 Task: Sort the products in the category "Danishes" by unit price (low first).
Action: Mouse moved to (21, 75)
Screenshot: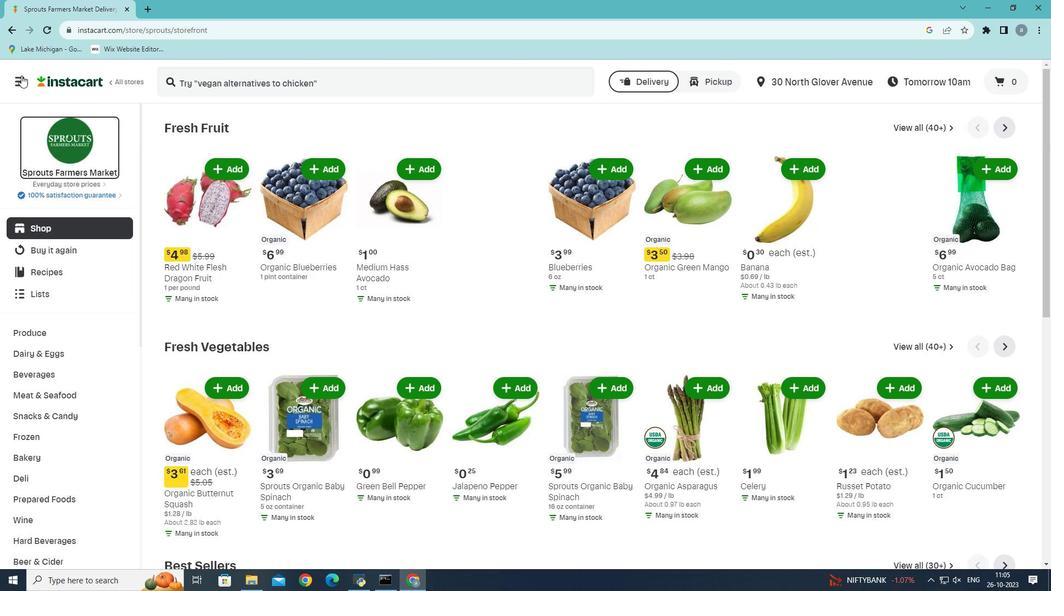 
Action: Mouse pressed left at (21, 75)
Screenshot: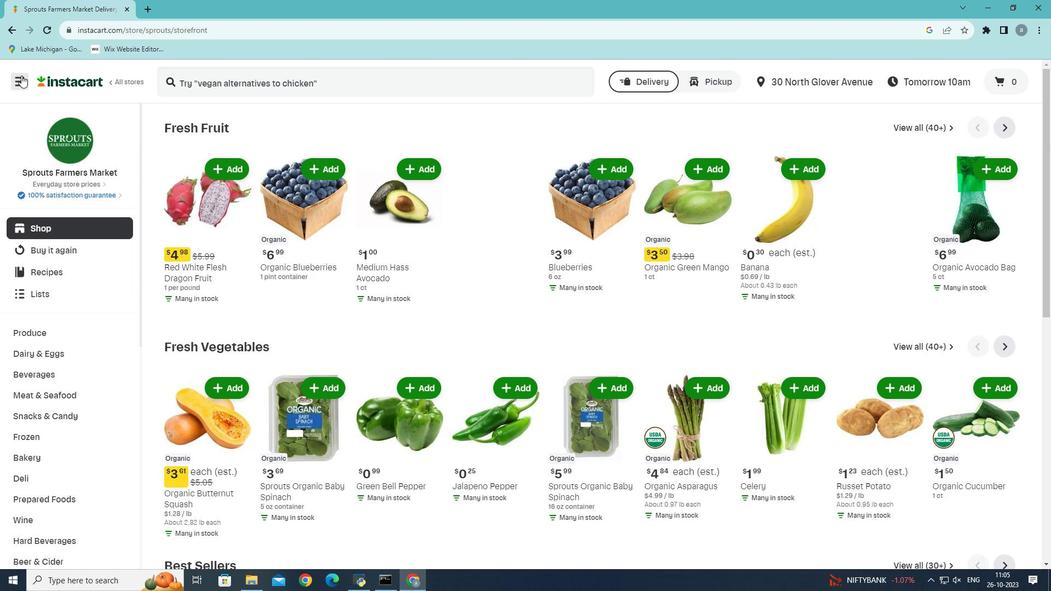 
Action: Mouse moved to (61, 315)
Screenshot: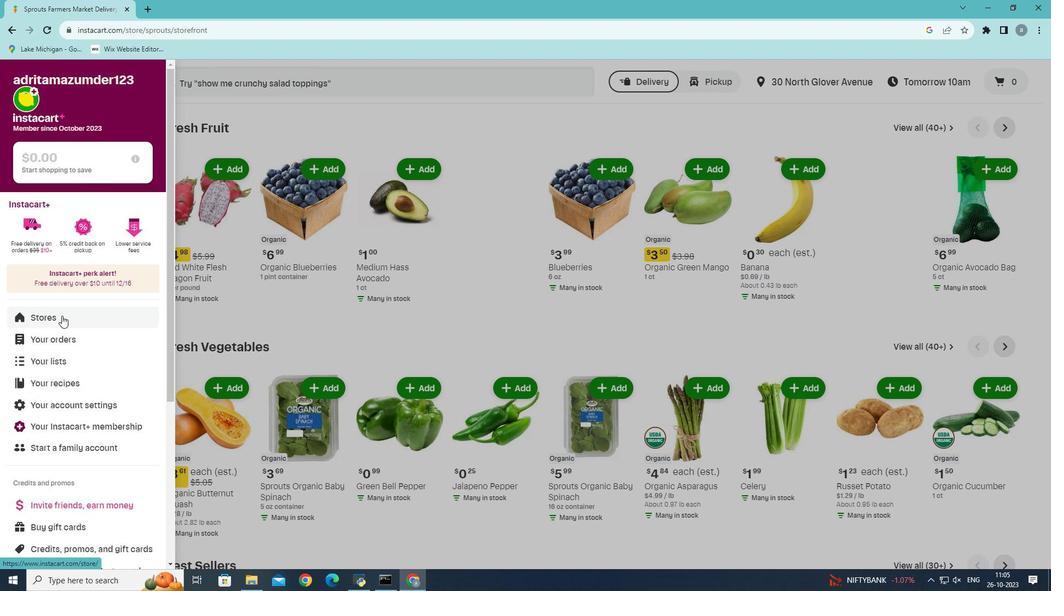 
Action: Mouse pressed left at (61, 315)
Screenshot: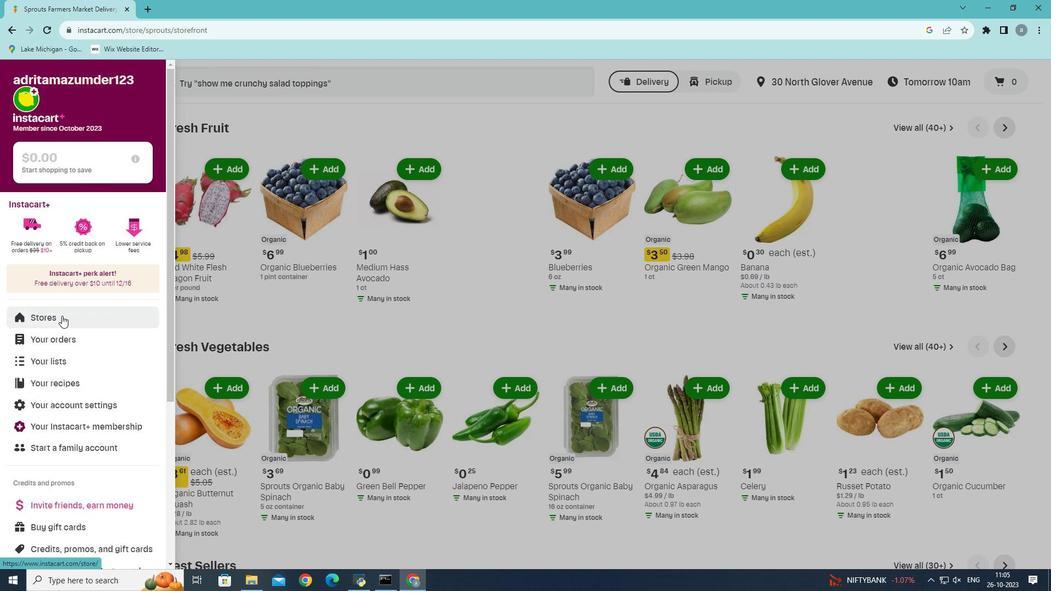 
Action: Mouse moved to (250, 127)
Screenshot: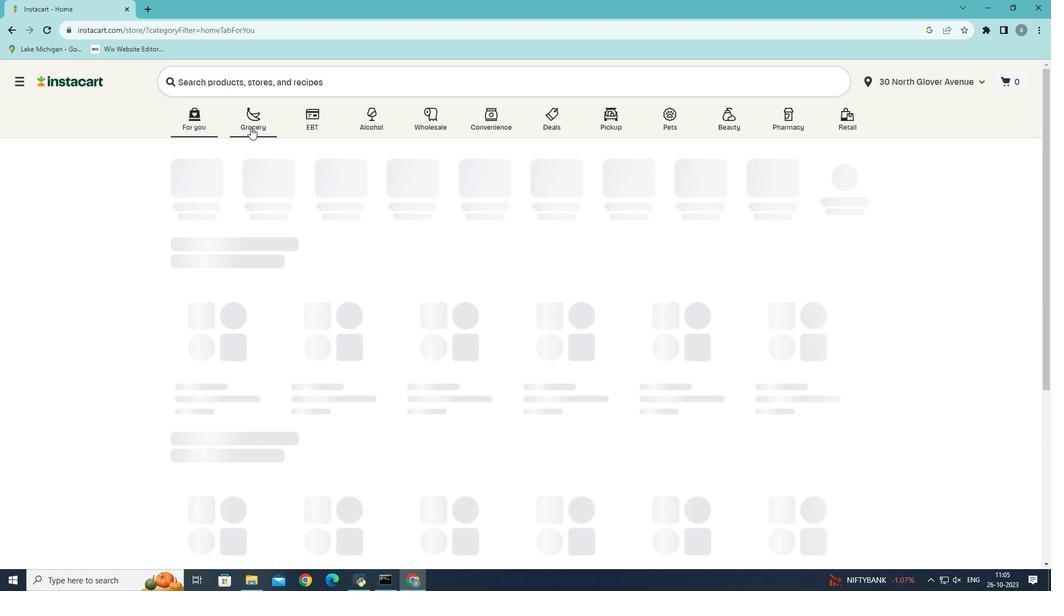 
Action: Mouse pressed left at (250, 127)
Screenshot: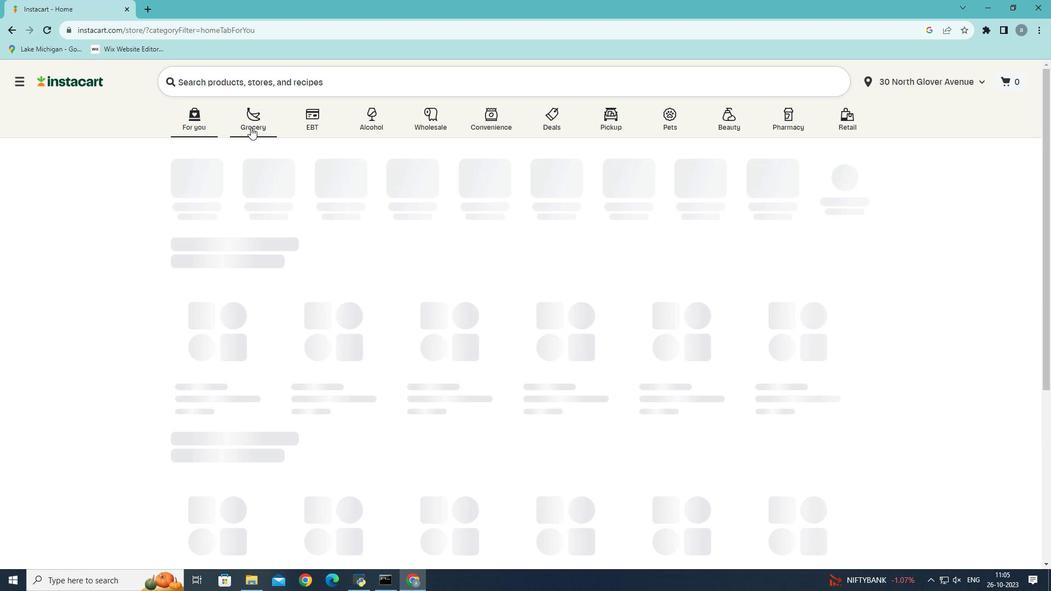 
Action: Mouse moved to (231, 320)
Screenshot: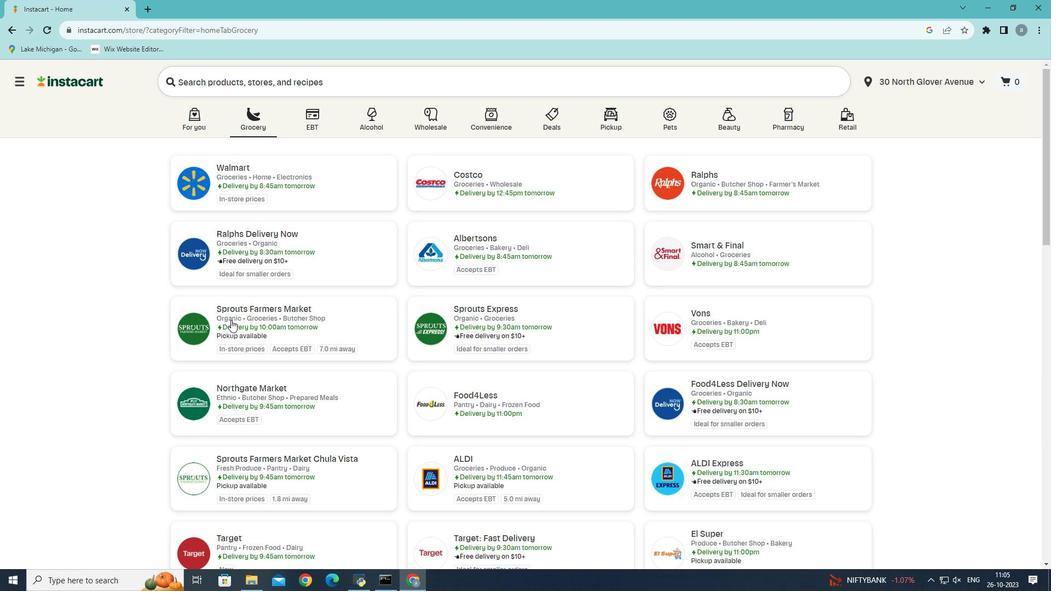 
Action: Mouse pressed left at (231, 320)
Screenshot: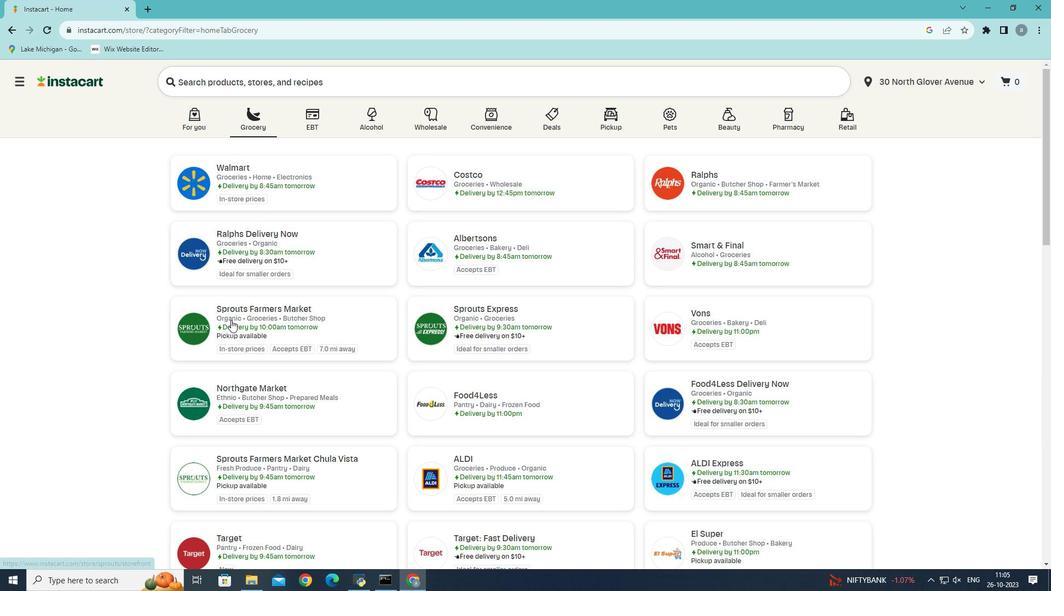 
Action: Mouse moved to (33, 462)
Screenshot: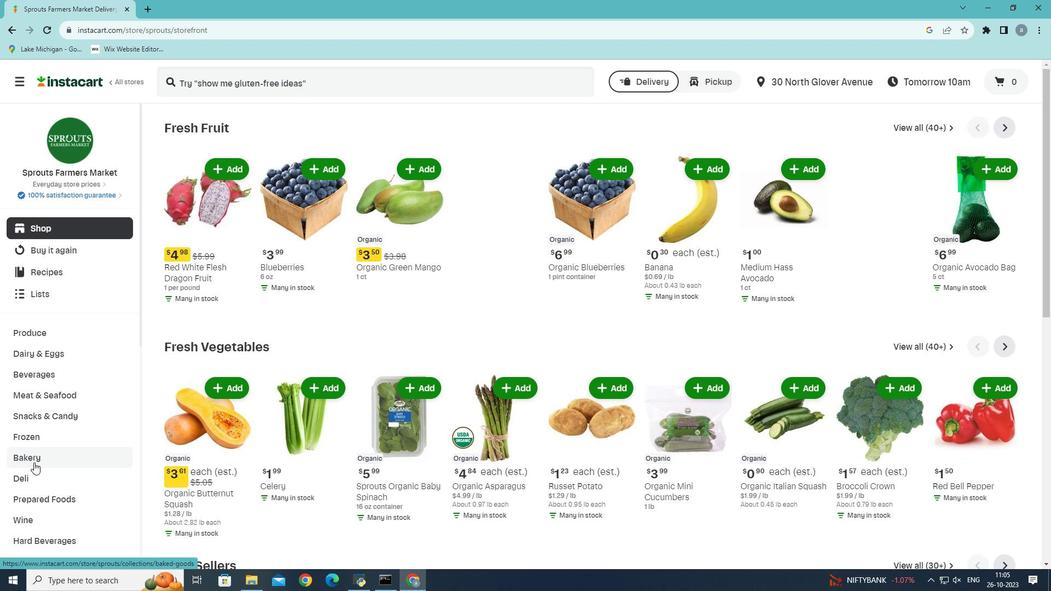 
Action: Mouse pressed left at (33, 462)
Screenshot: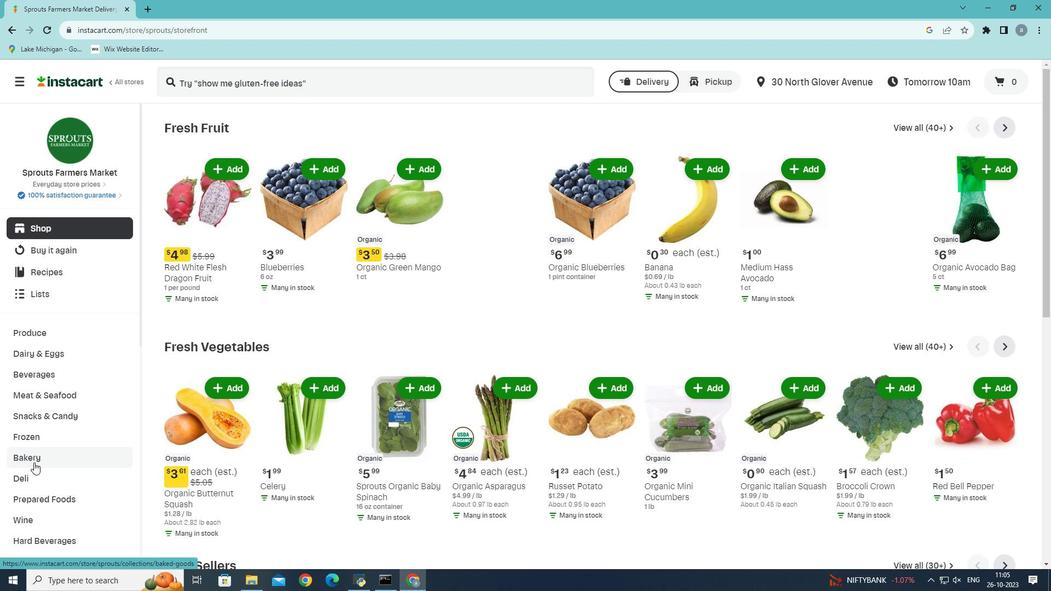 
Action: Mouse moved to (647, 152)
Screenshot: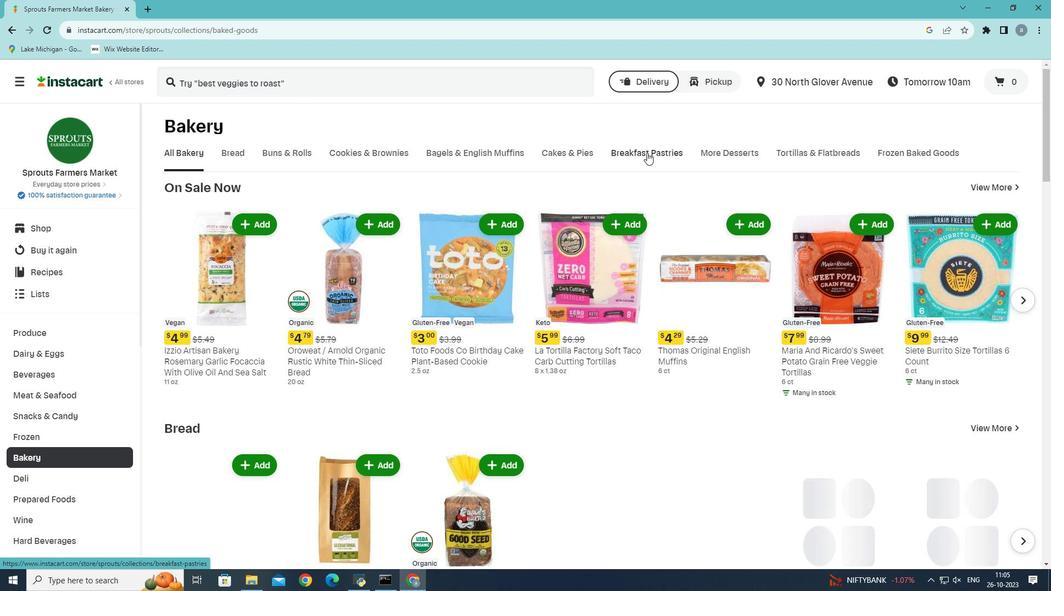 
Action: Mouse pressed left at (647, 152)
Screenshot: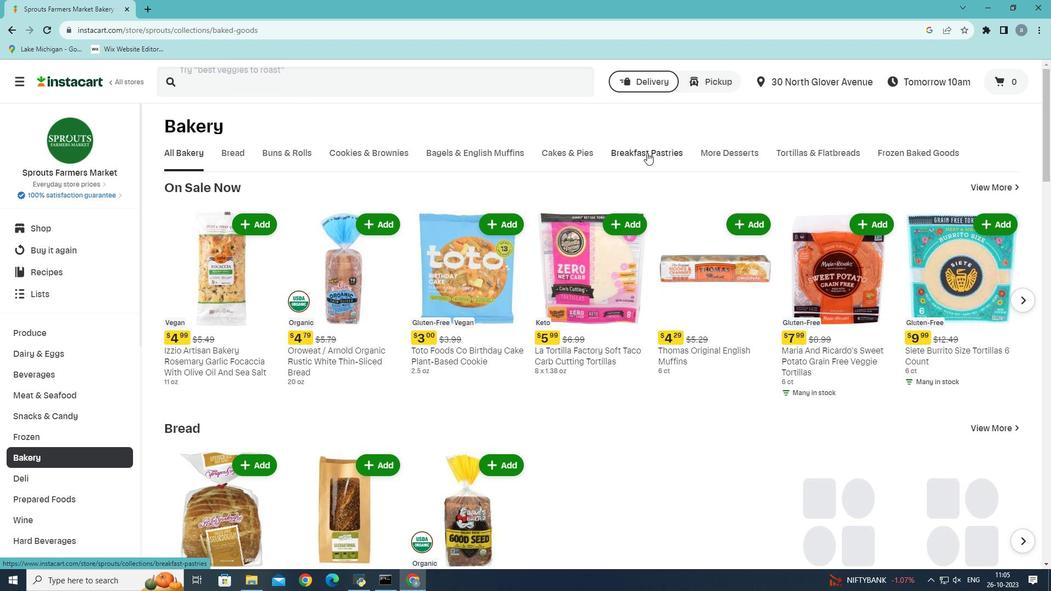 
Action: Mouse moved to (1005, 244)
Screenshot: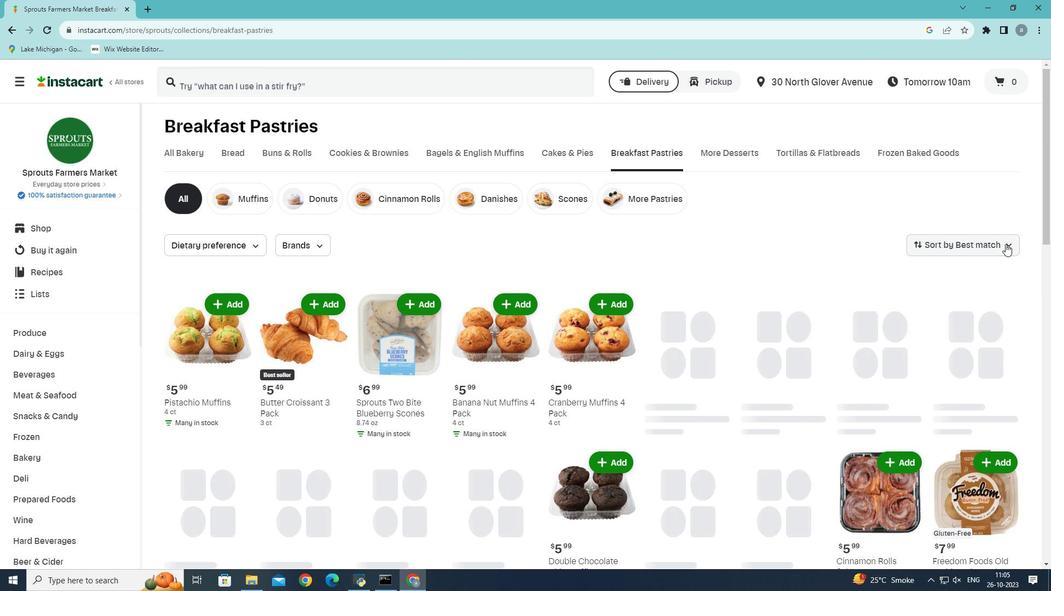
Action: Mouse pressed left at (1005, 244)
Screenshot: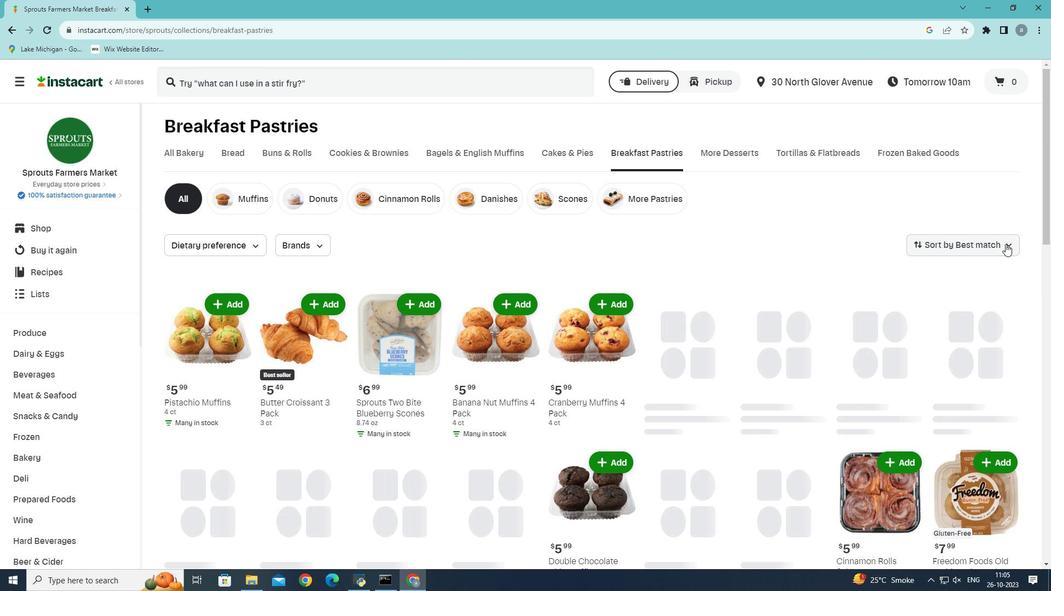 
Action: Mouse moved to (971, 342)
Screenshot: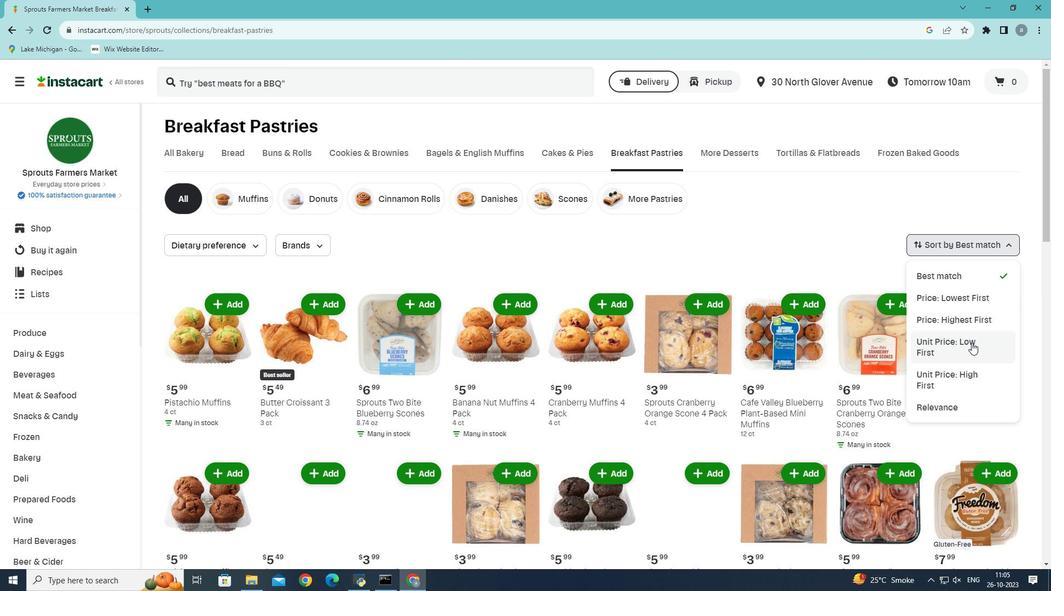 
Action: Mouse pressed left at (971, 342)
Screenshot: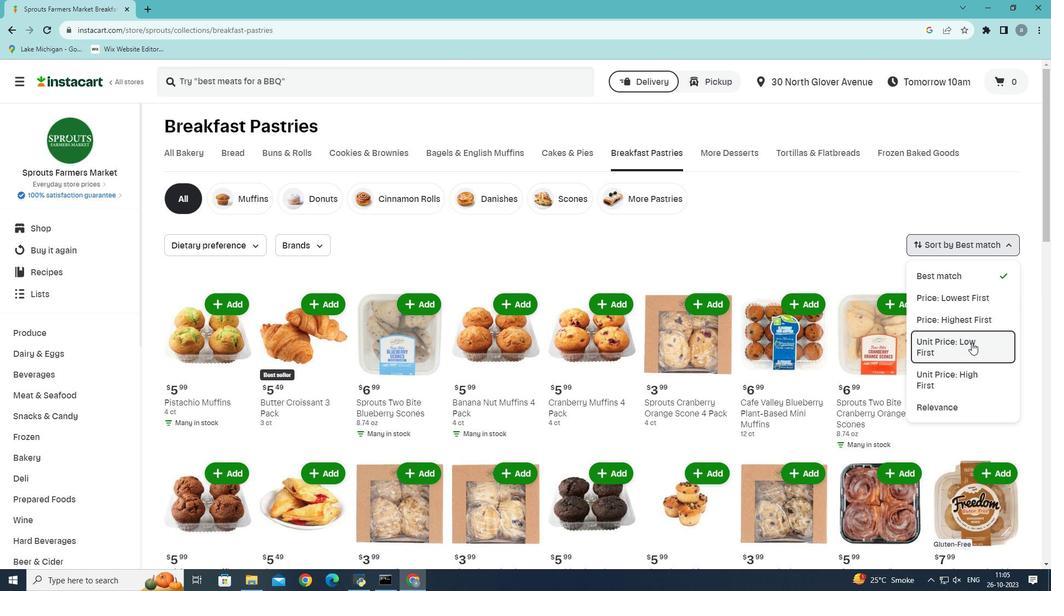 
Action: Mouse moved to (668, 271)
Screenshot: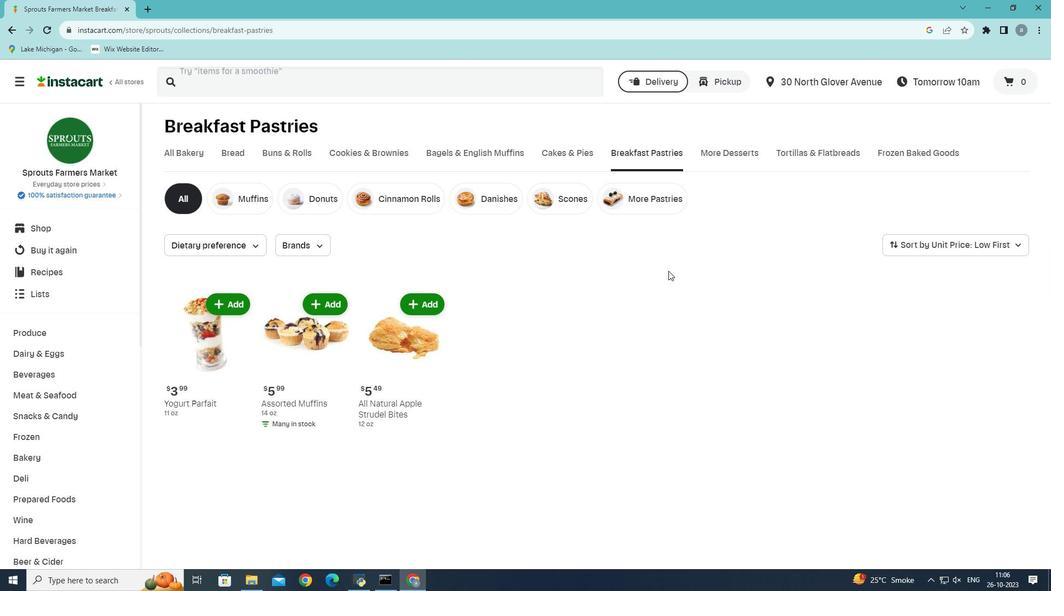 
